Task: Clear the download history from last 24 hours.
Action: Mouse moved to (937, 28)
Screenshot: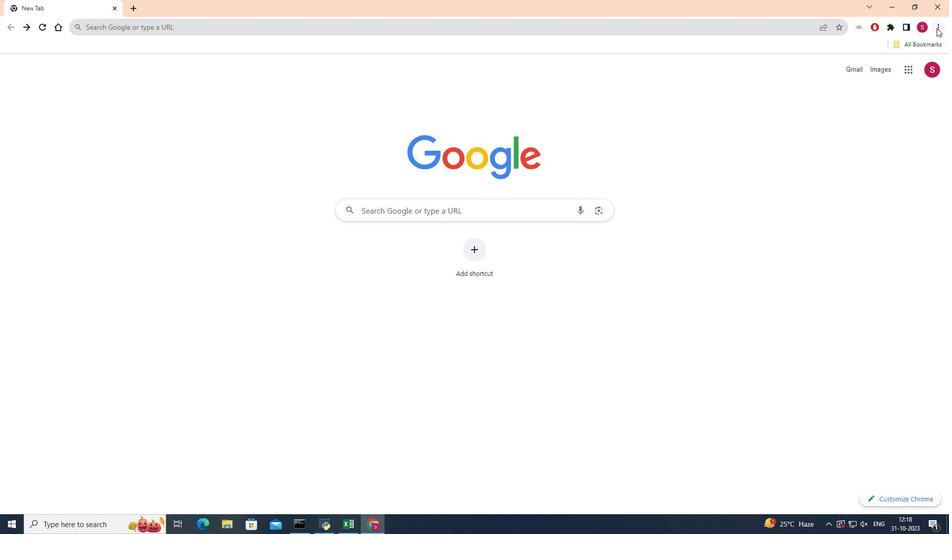 
Action: Mouse pressed left at (937, 28)
Screenshot: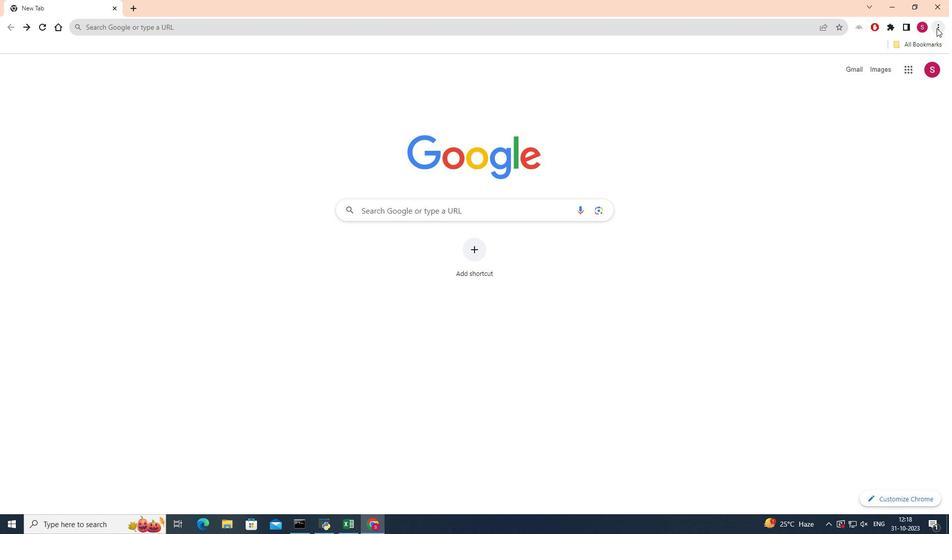 
Action: Mouse moved to (808, 73)
Screenshot: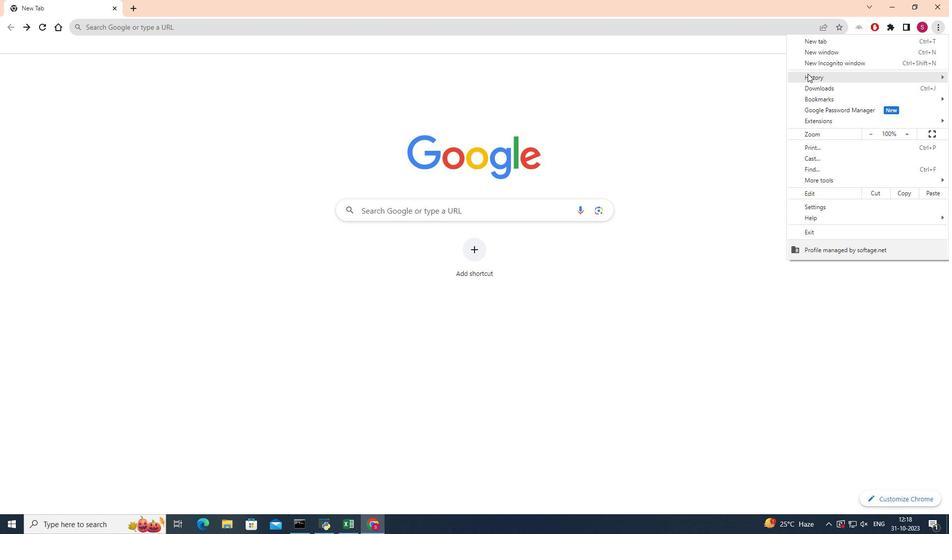 
Action: Mouse pressed left at (808, 73)
Screenshot: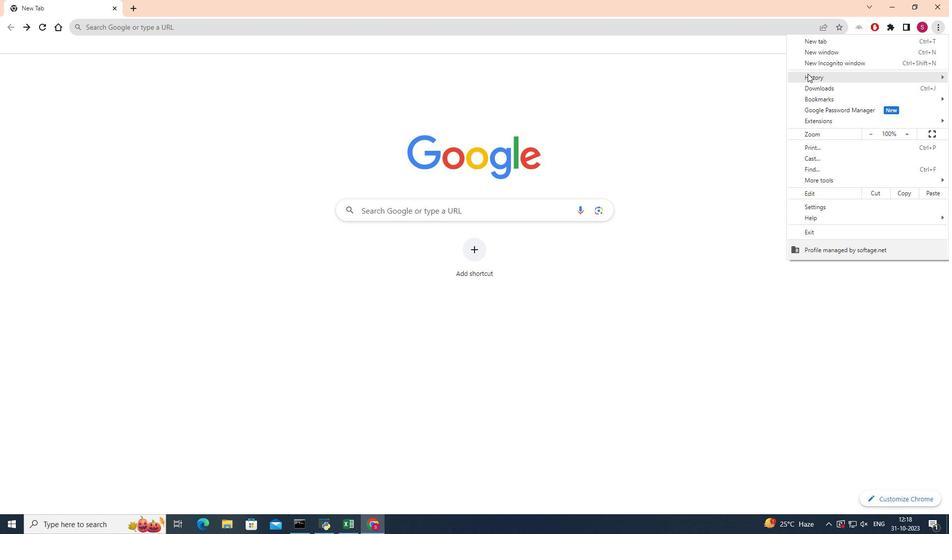 
Action: Mouse moved to (682, 76)
Screenshot: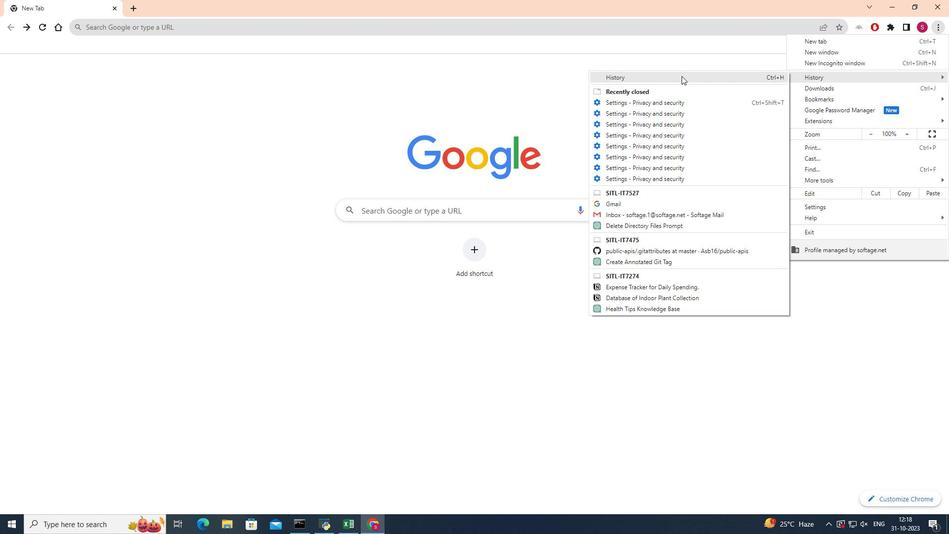 
Action: Mouse pressed left at (682, 76)
Screenshot: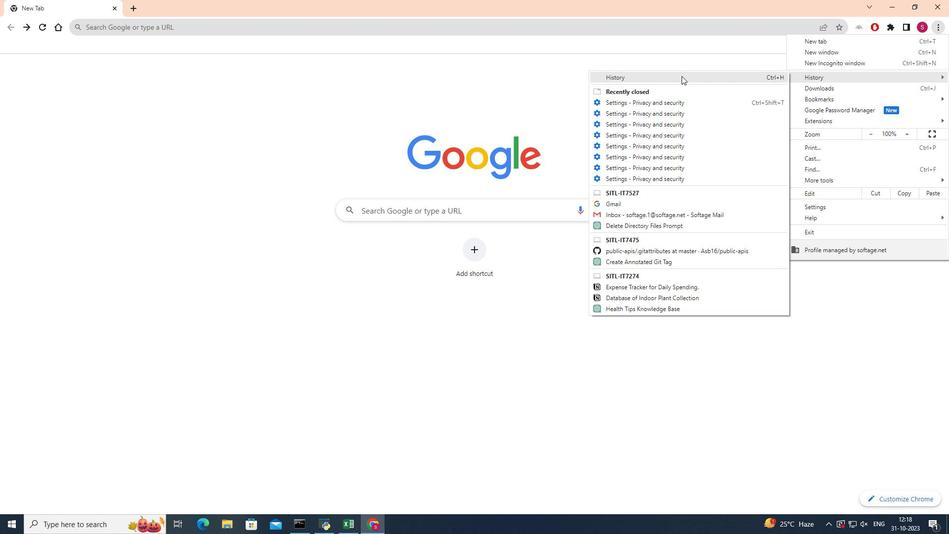 
Action: Mouse moved to (59, 116)
Screenshot: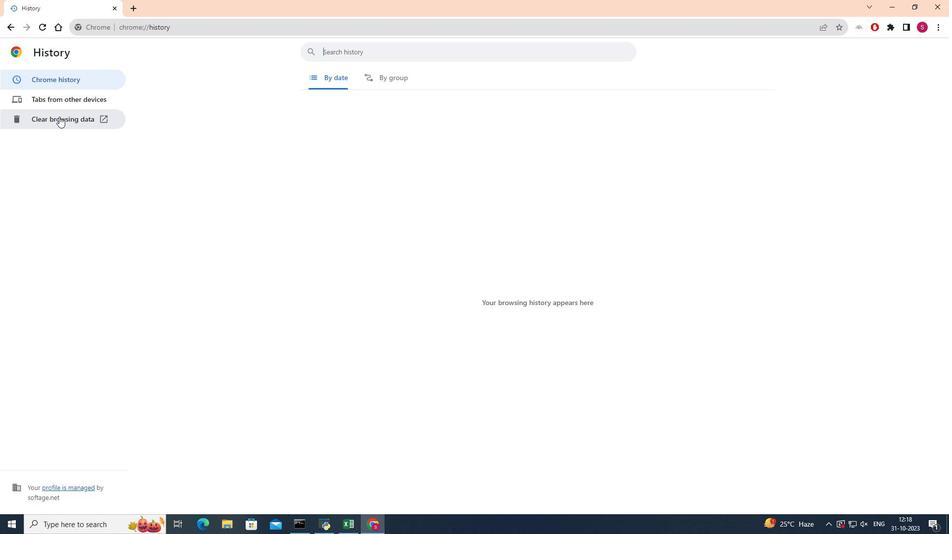
Action: Mouse pressed left at (59, 116)
Screenshot: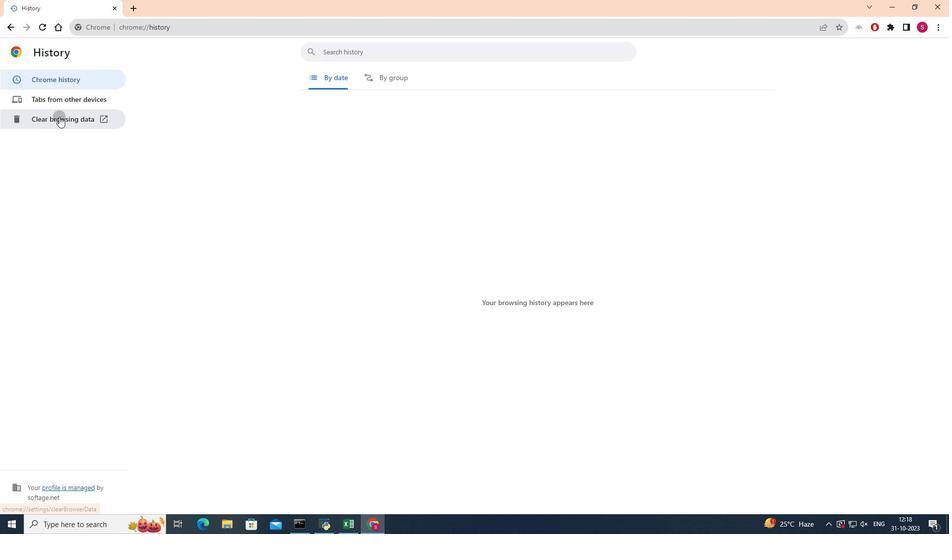 
Action: Mouse moved to (486, 181)
Screenshot: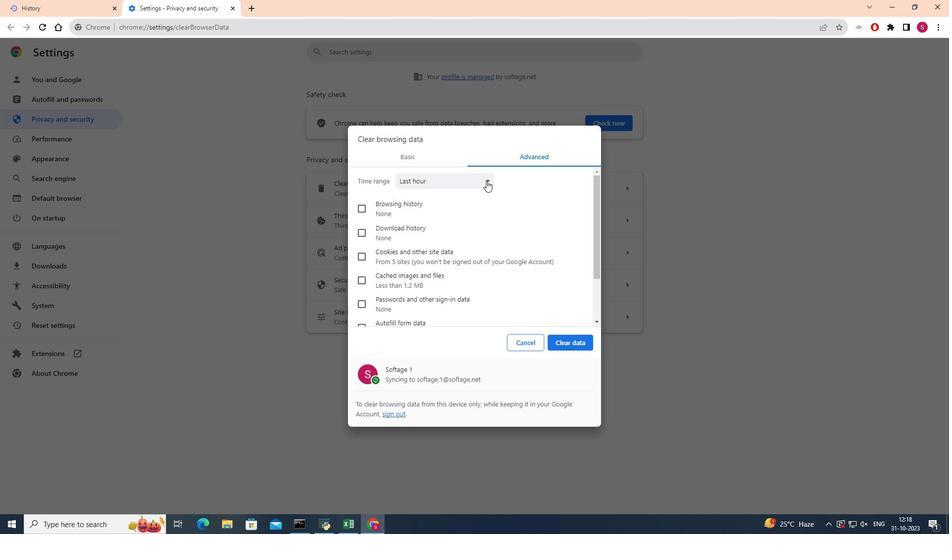 
Action: Mouse pressed left at (486, 181)
Screenshot: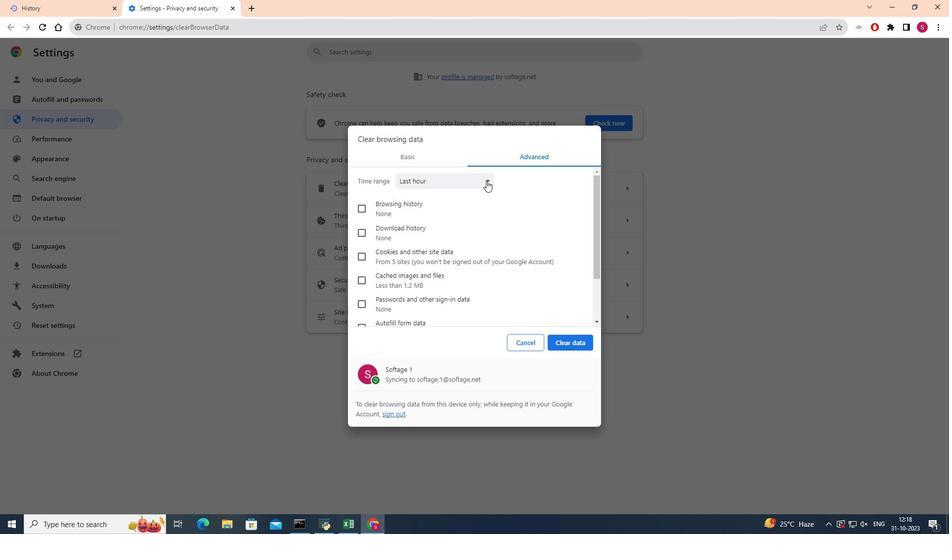 
Action: Mouse pressed left at (486, 181)
Screenshot: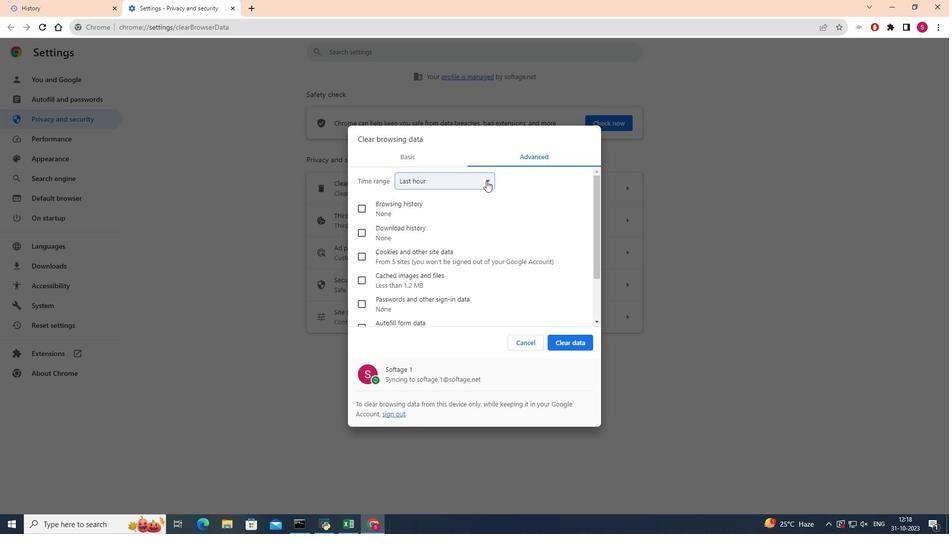 
Action: Mouse pressed left at (486, 181)
Screenshot: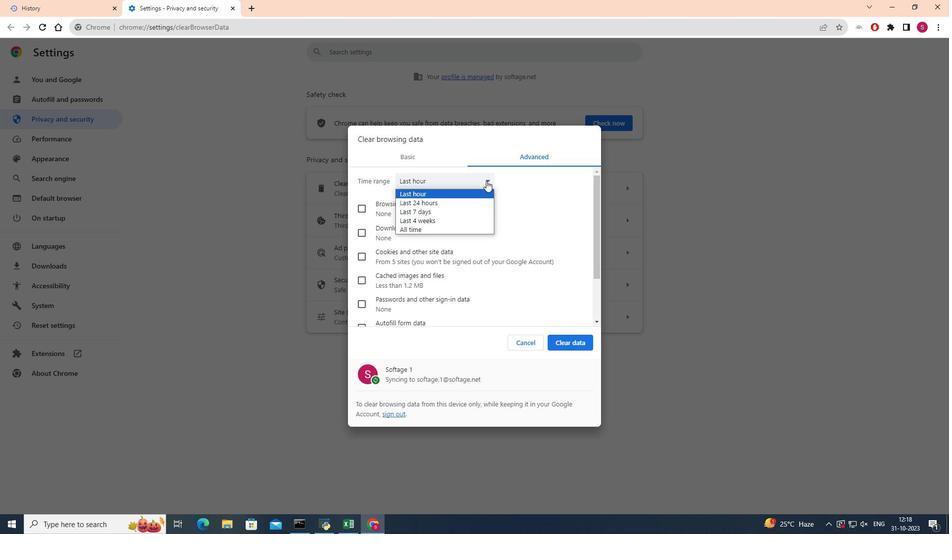 
Action: Mouse moved to (430, 203)
Screenshot: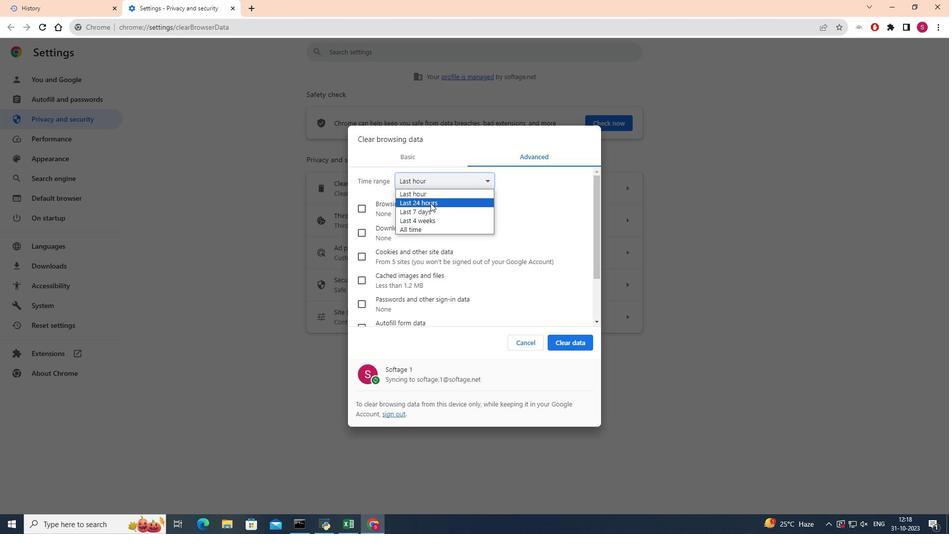 
Action: Mouse pressed left at (430, 203)
Screenshot: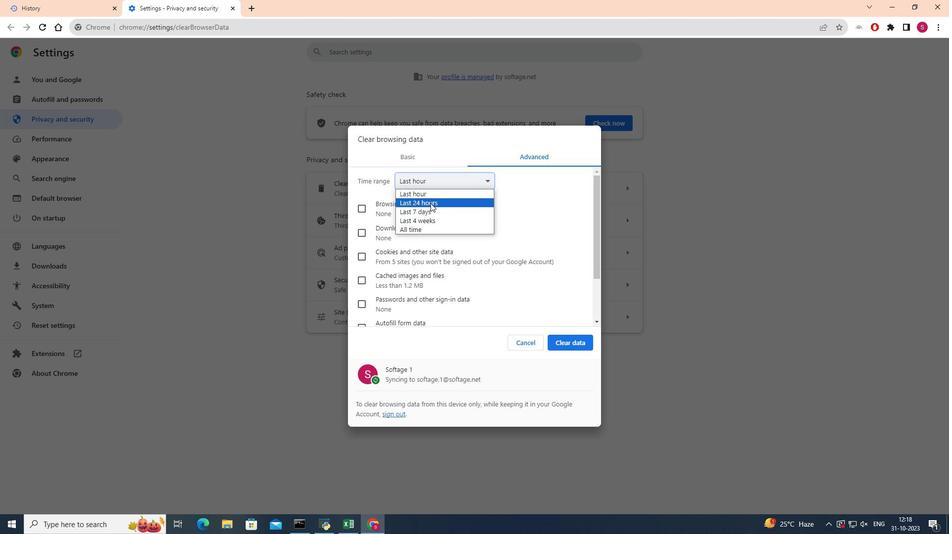 
Action: Mouse pressed left at (430, 203)
Screenshot: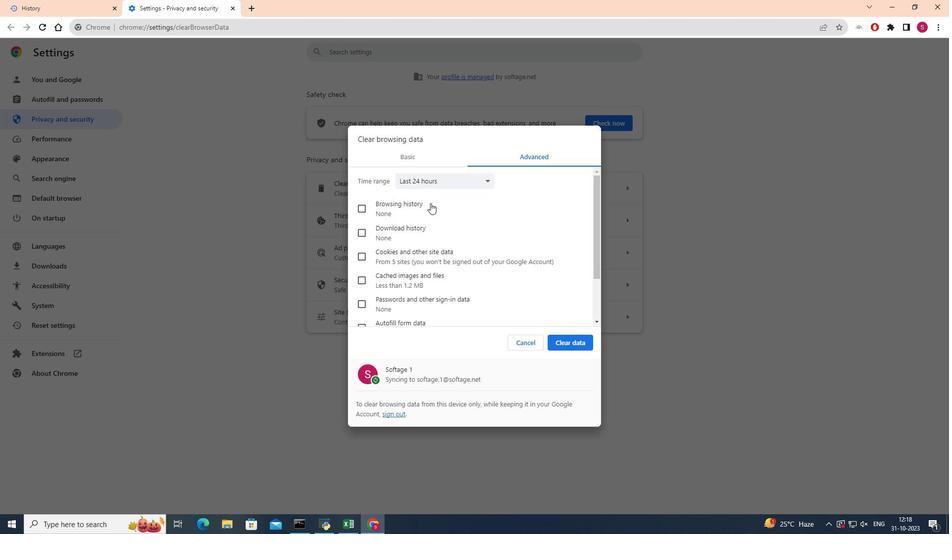 
Action: Mouse moved to (360, 231)
Screenshot: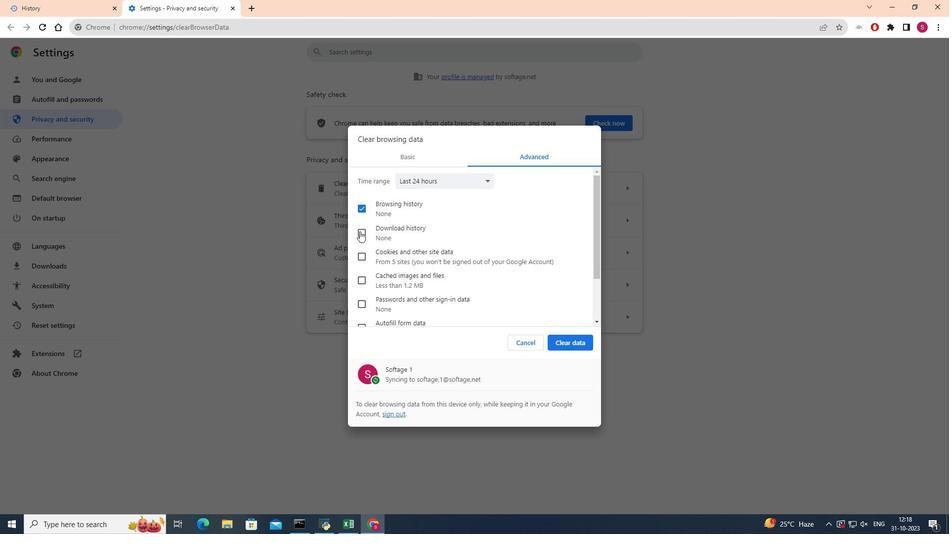 
Action: Mouse pressed left at (360, 231)
Screenshot: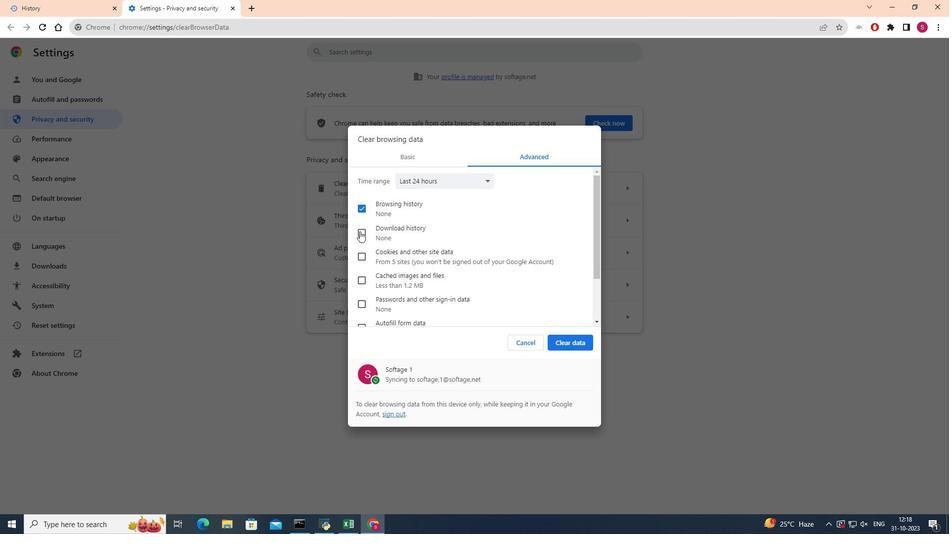
Action: Mouse moved to (361, 209)
Screenshot: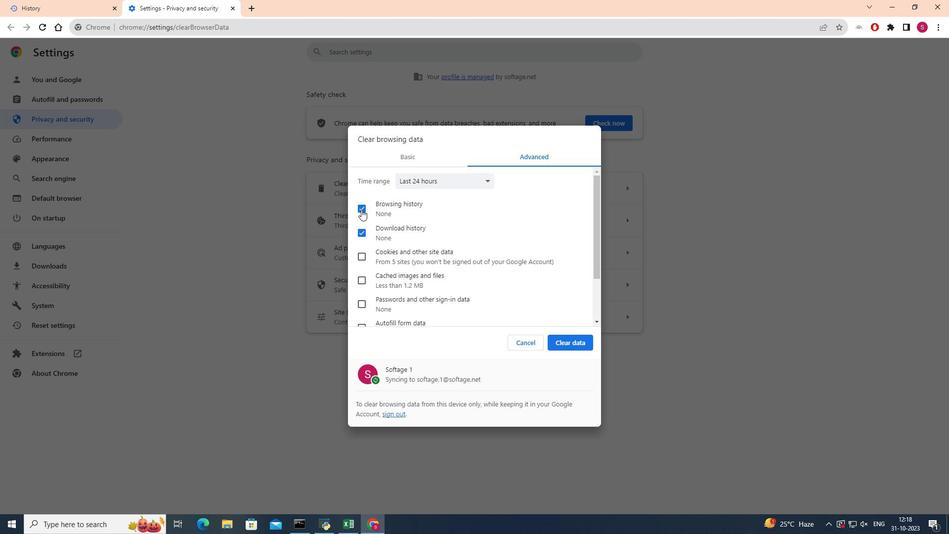 
Action: Mouse pressed left at (361, 209)
Screenshot: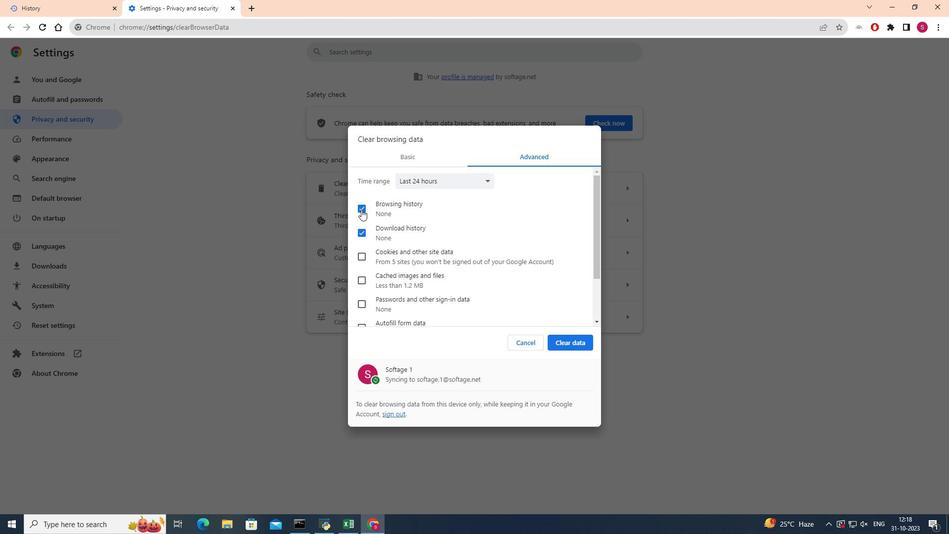 
Action: Mouse moved to (565, 342)
Screenshot: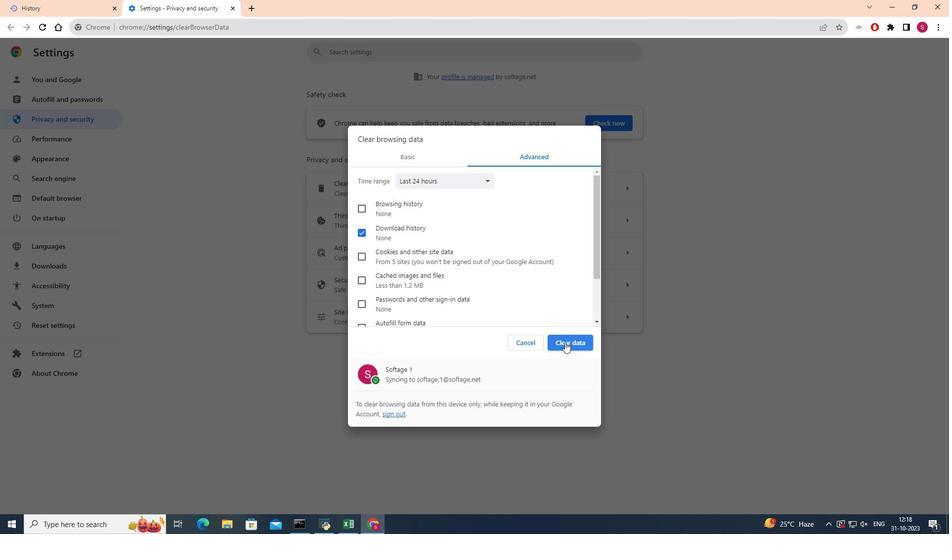 
Action: Mouse pressed left at (565, 342)
Screenshot: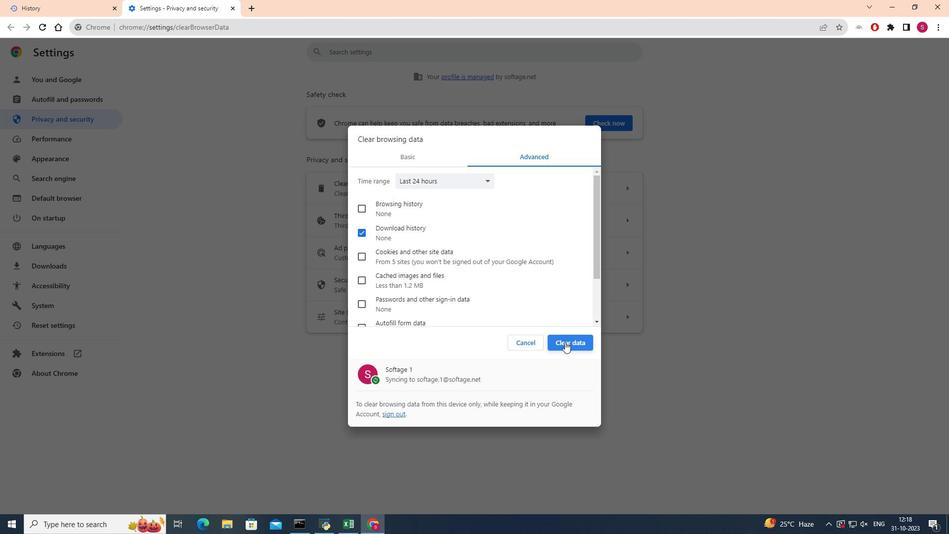 
Action: Mouse moved to (716, 292)
Screenshot: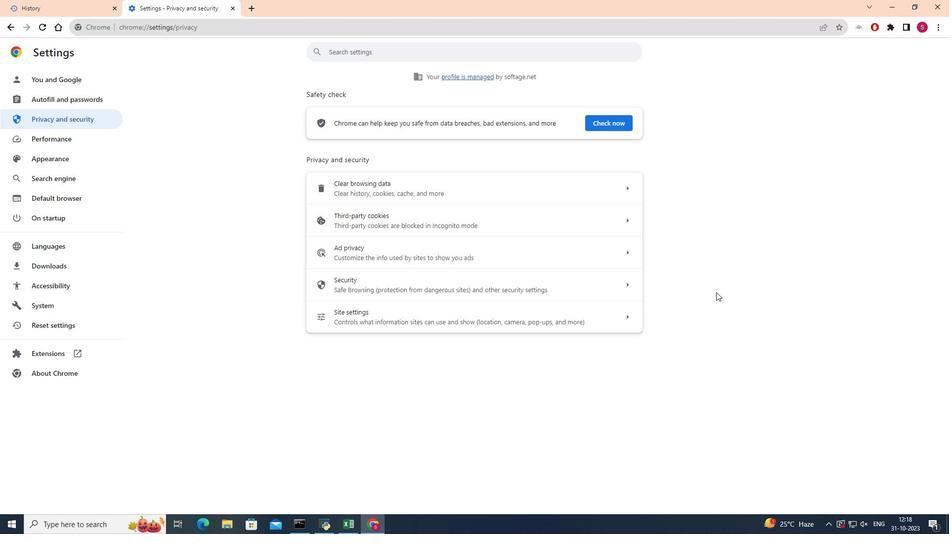 
